 Task: Export the events.
Action: Mouse moved to (1017, 271)
Screenshot: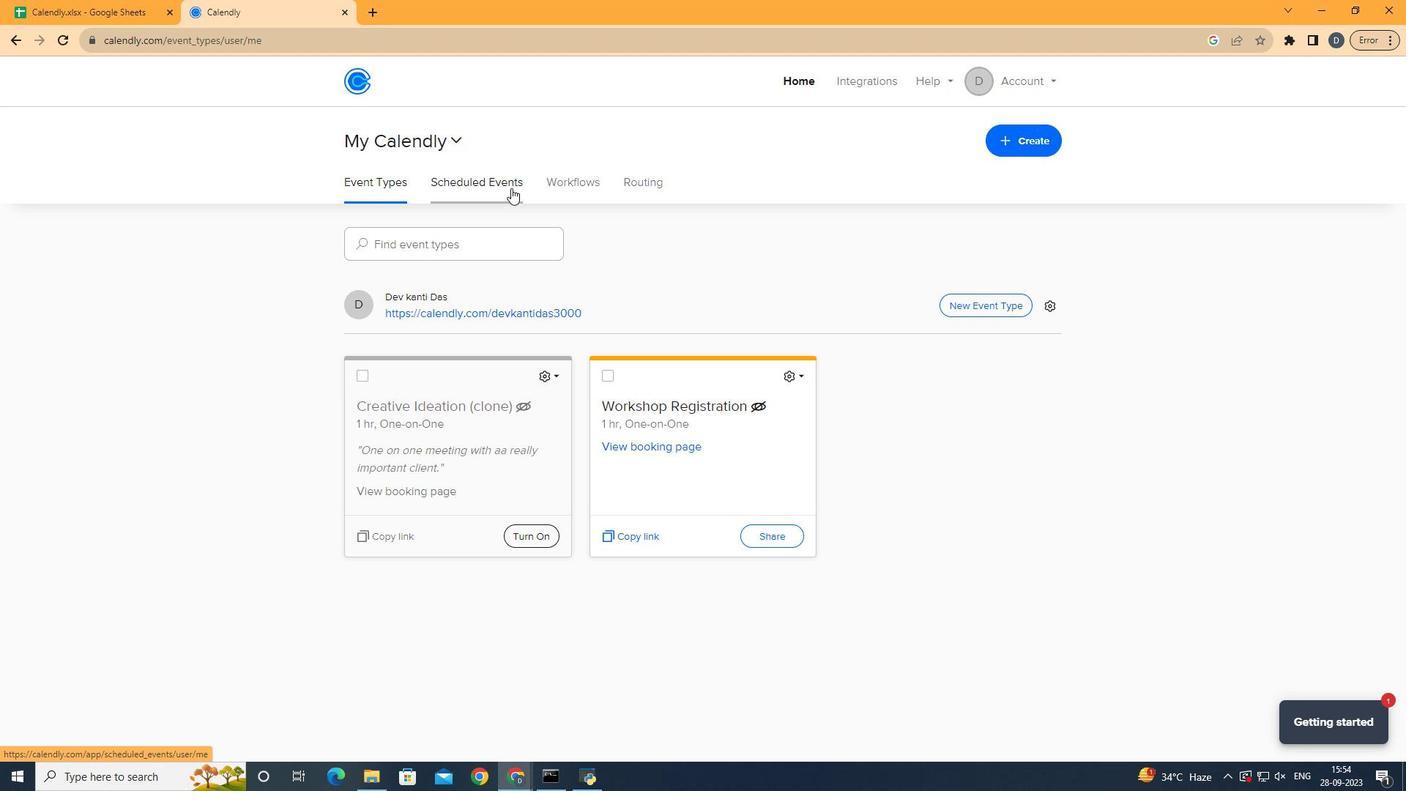 
Action: Mouse pressed left at (1017, 271)
Screenshot: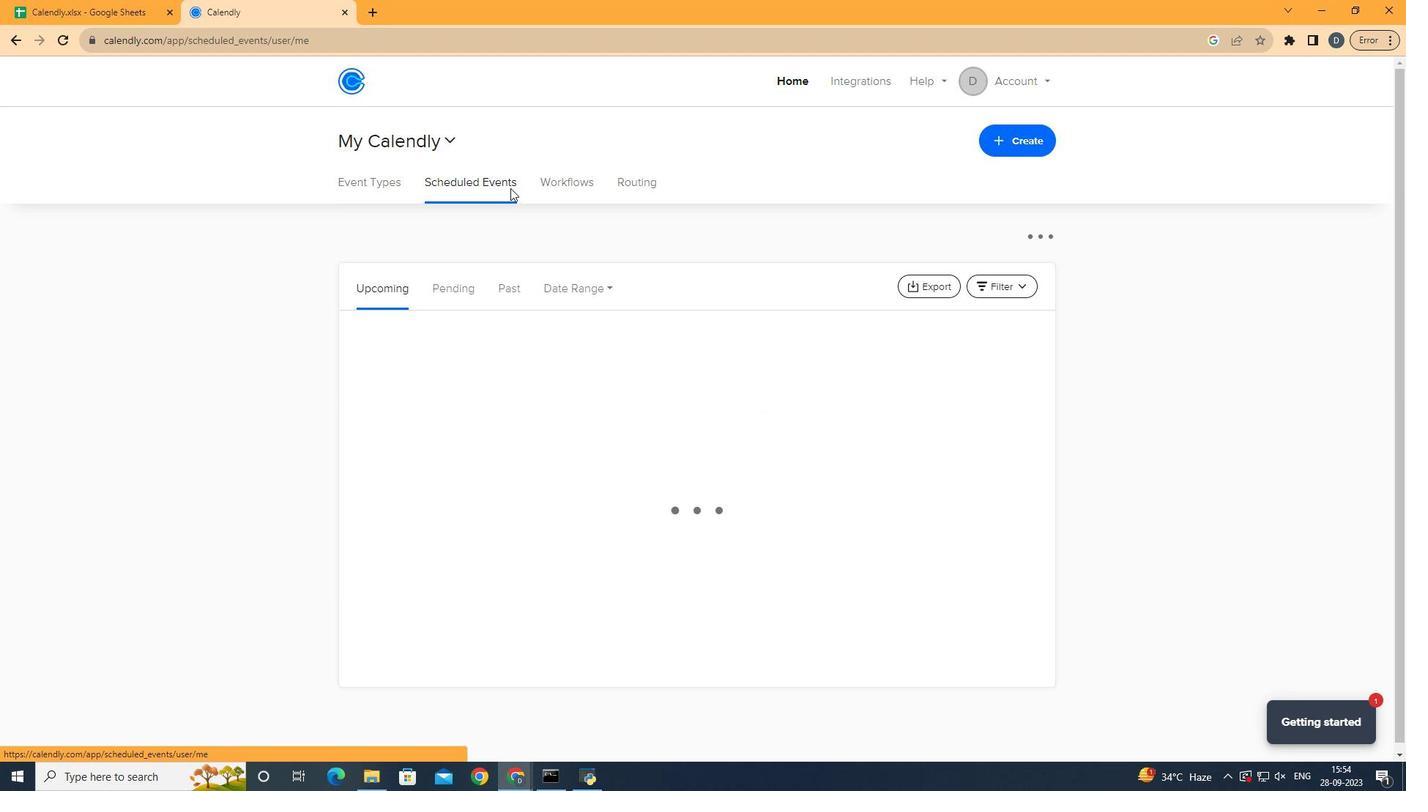 
Action: Mouse moved to (980, 420)
Screenshot: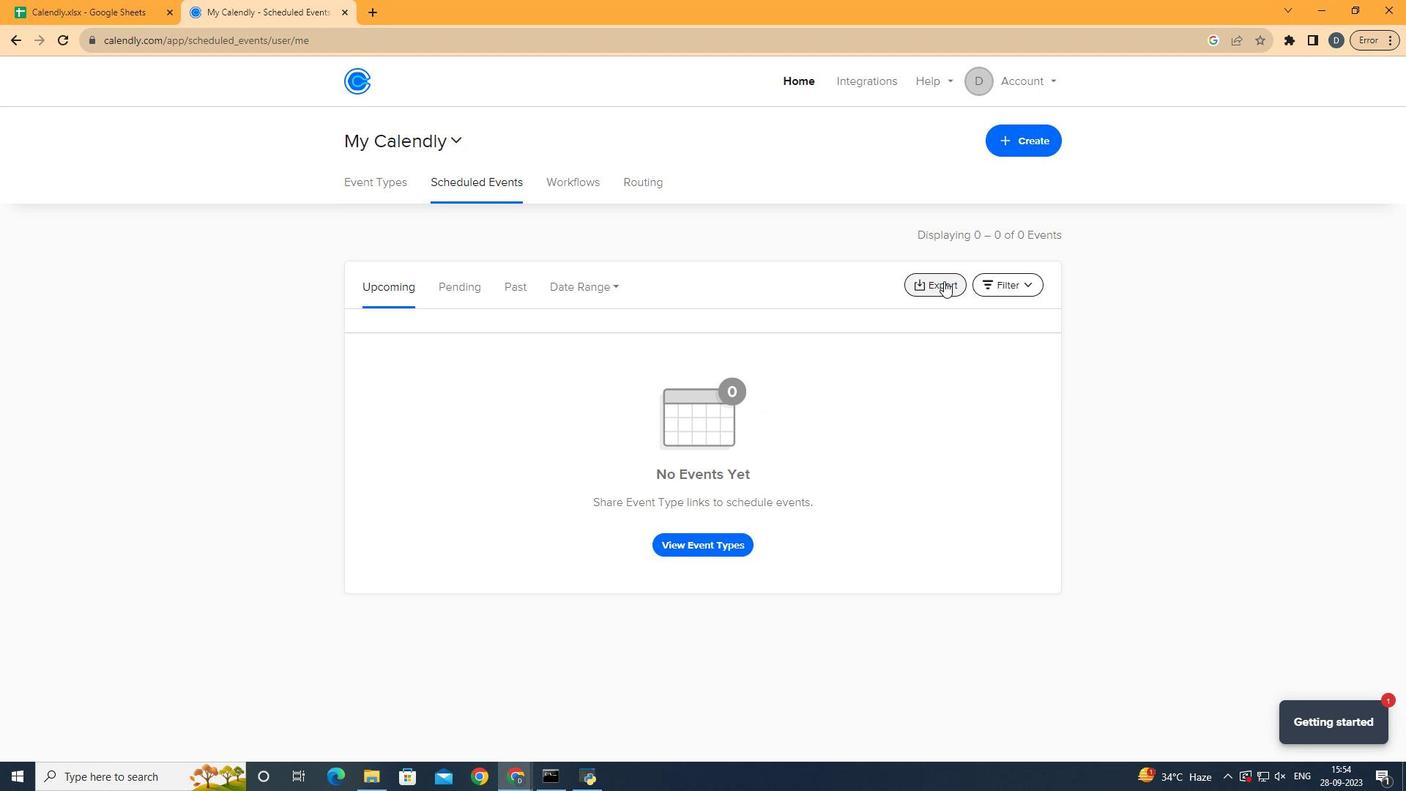 
Action: Mouse pressed left at (980, 420)
Screenshot: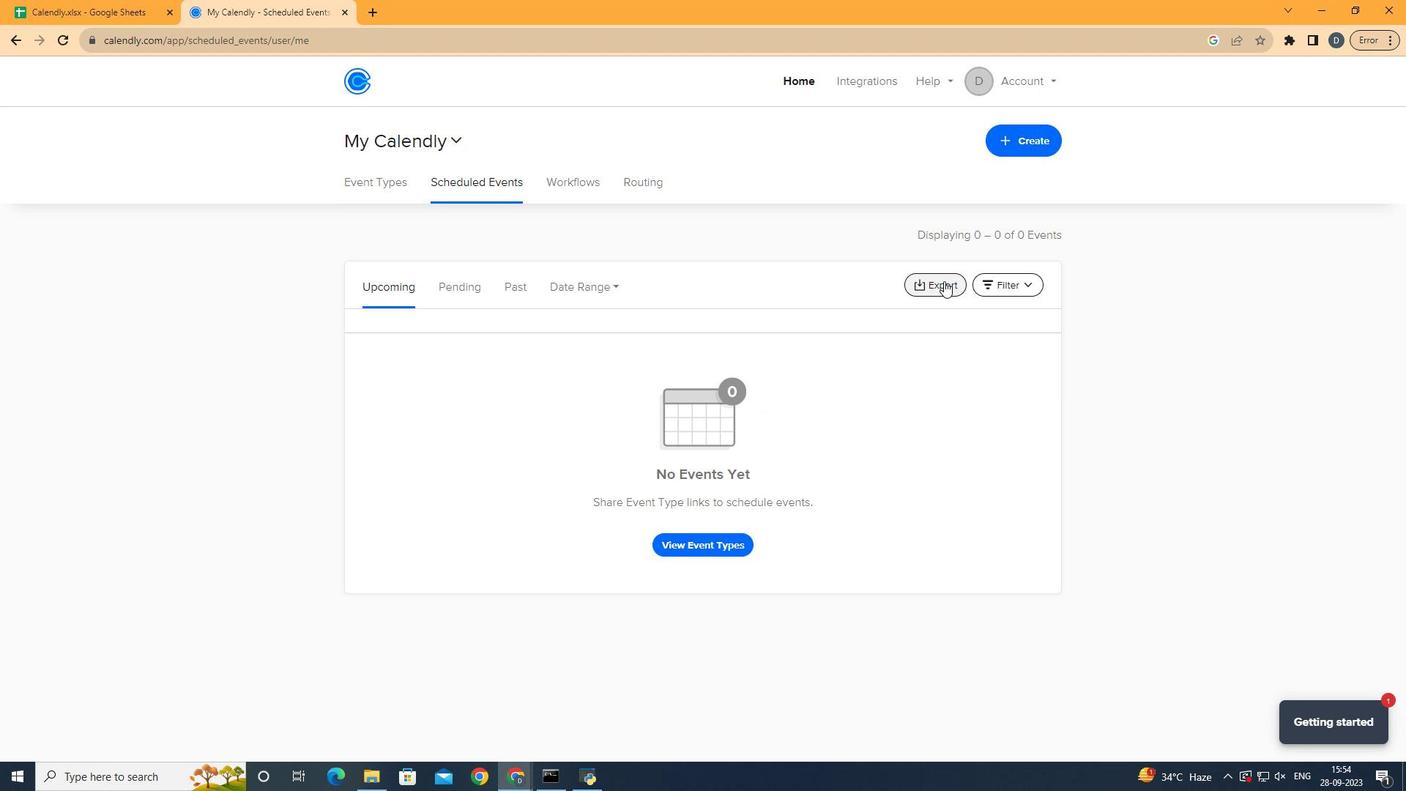 
Action: Mouse moved to (976, 698)
Screenshot: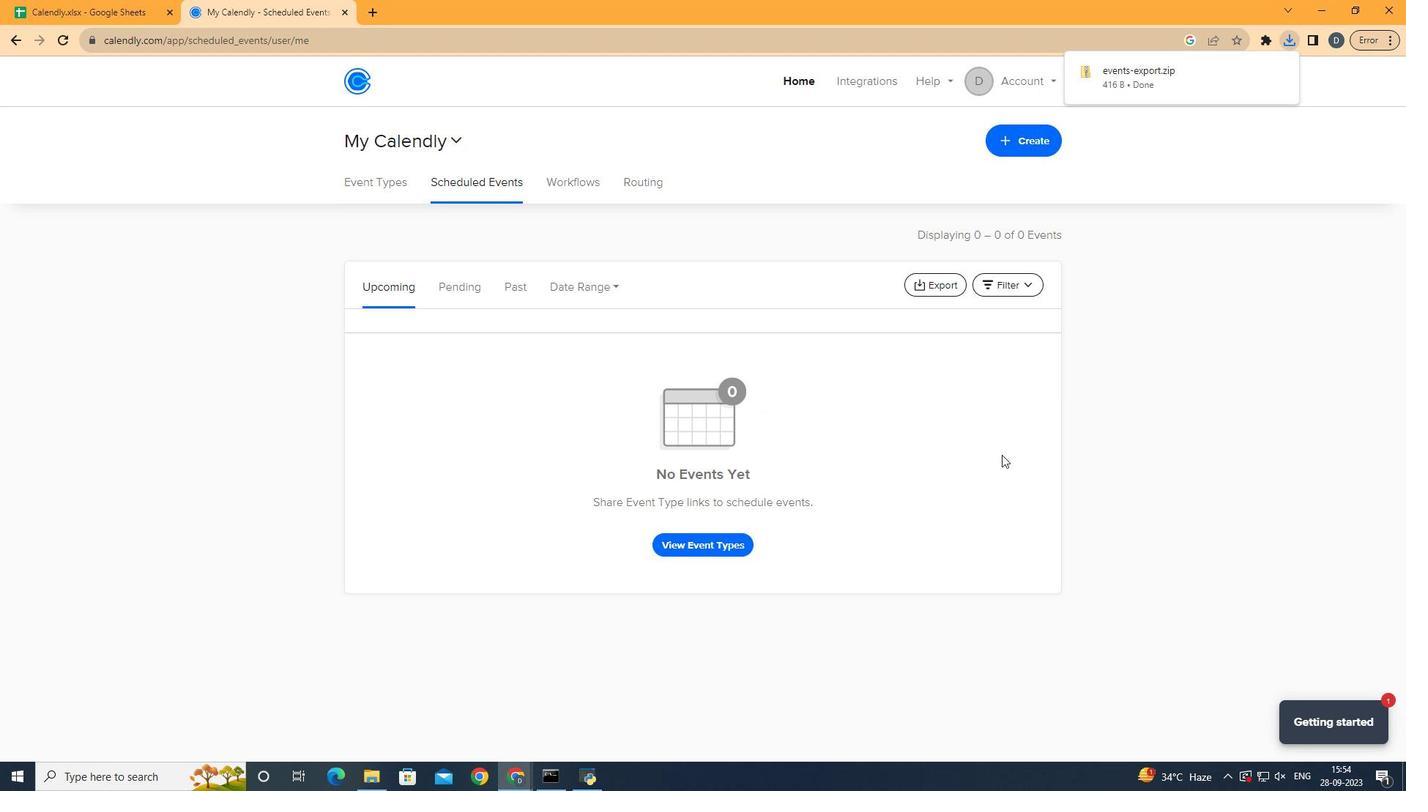
